 Task: Change the minpoint to percentile.
Action: Mouse moved to (172, 111)
Screenshot: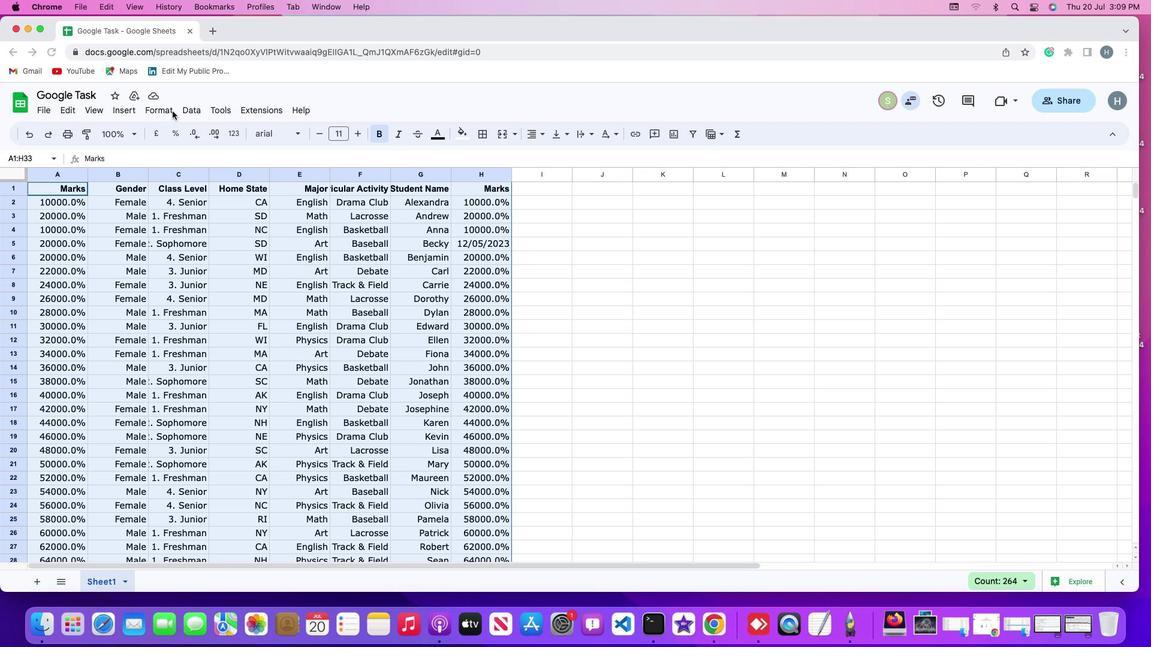 
Action: Mouse pressed left at (172, 111)
Screenshot: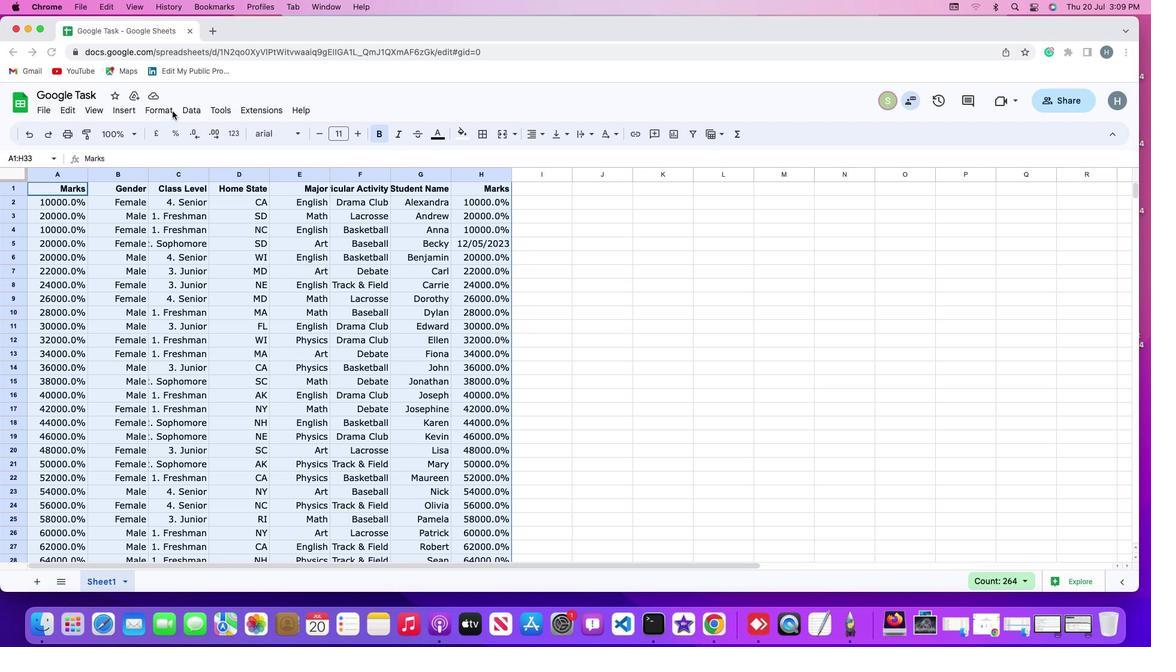 
Action: Mouse moved to (163, 113)
Screenshot: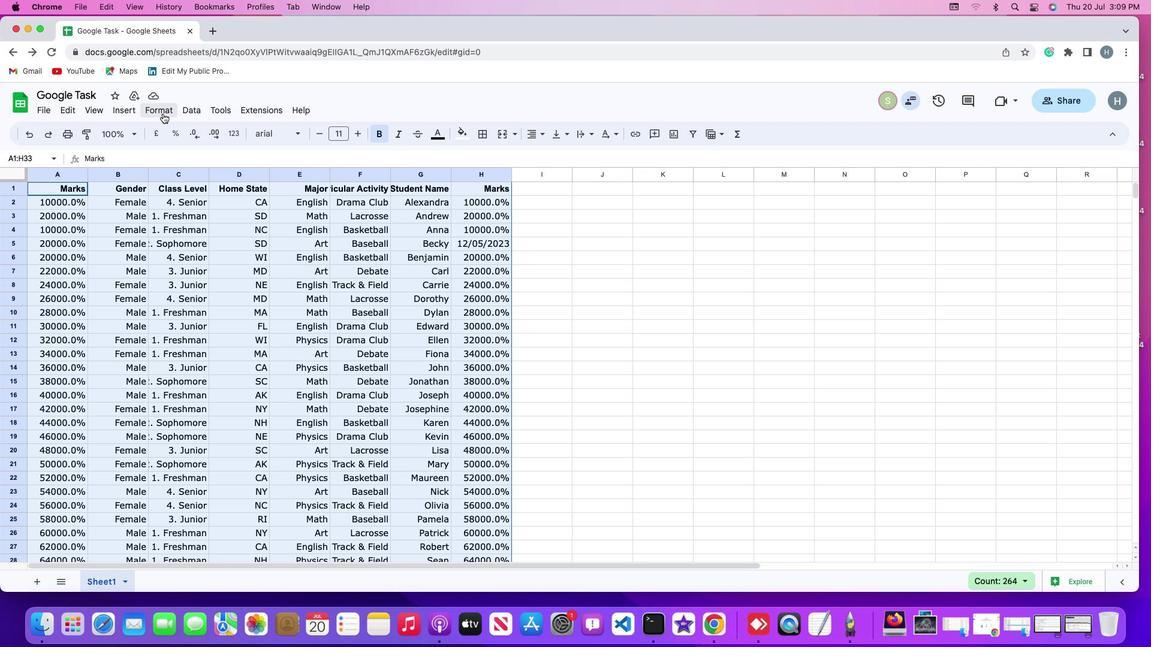 
Action: Mouse pressed left at (163, 113)
Screenshot: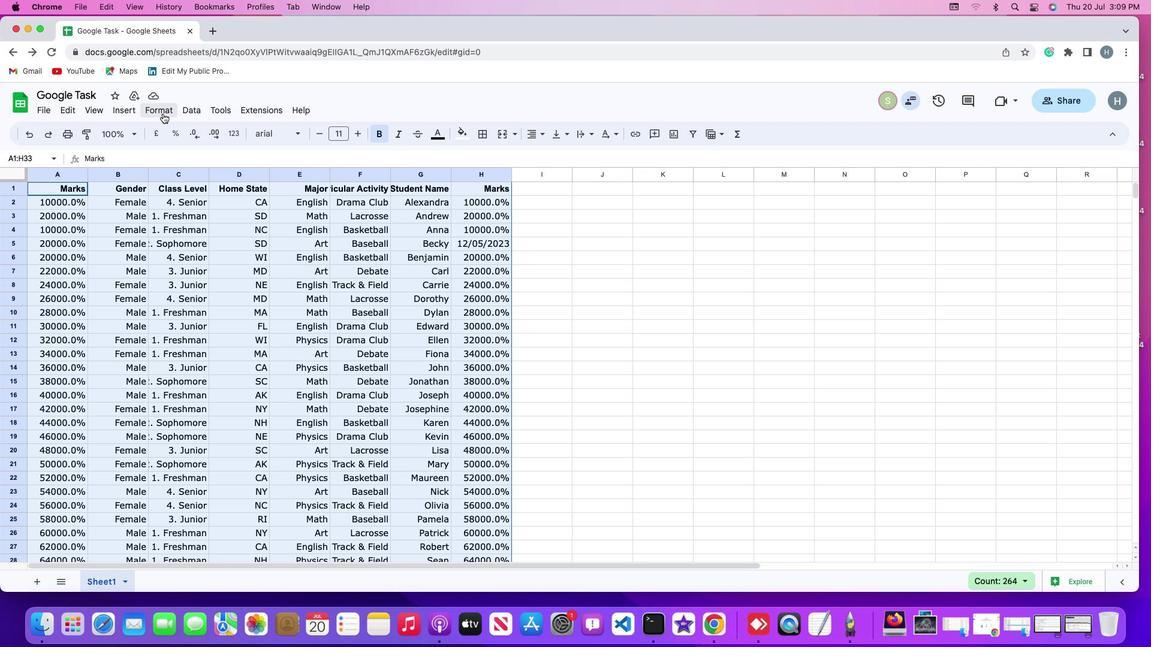
Action: Mouse moved to (175, 313)
Screenshot: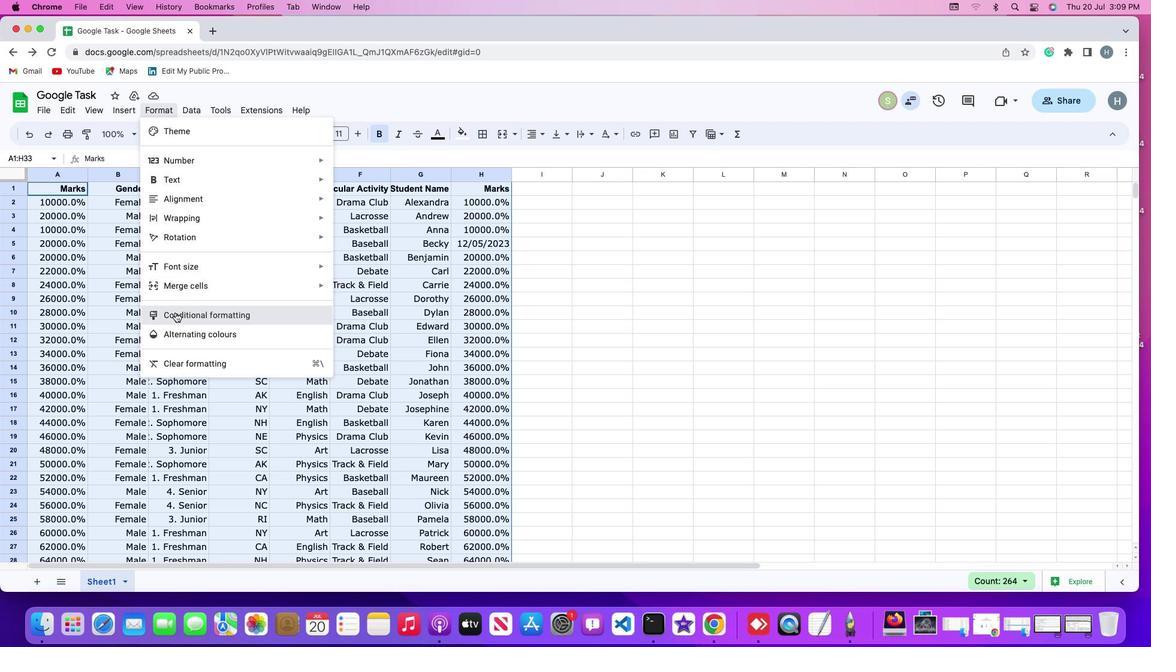 
Action: Mouse pressed left at (175, 313)
Screenshot: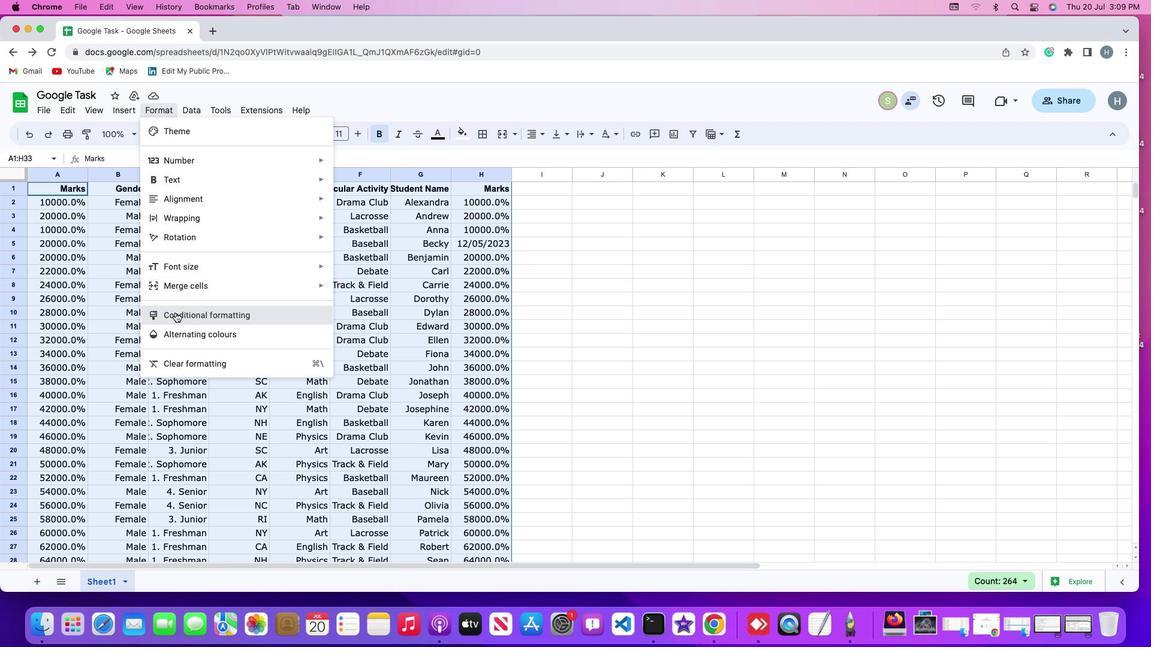 
Action: Mouse moved to (1076, 167)
Screenshot: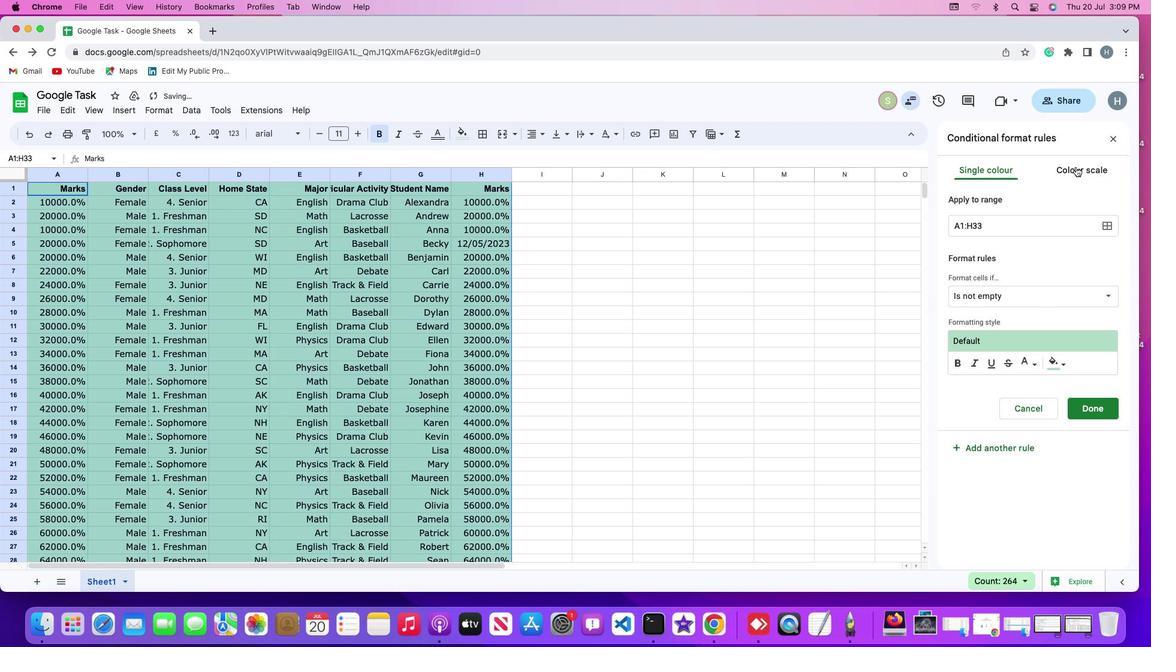 
Action: Mouse pressed left at (1076, 167)
Screenshot: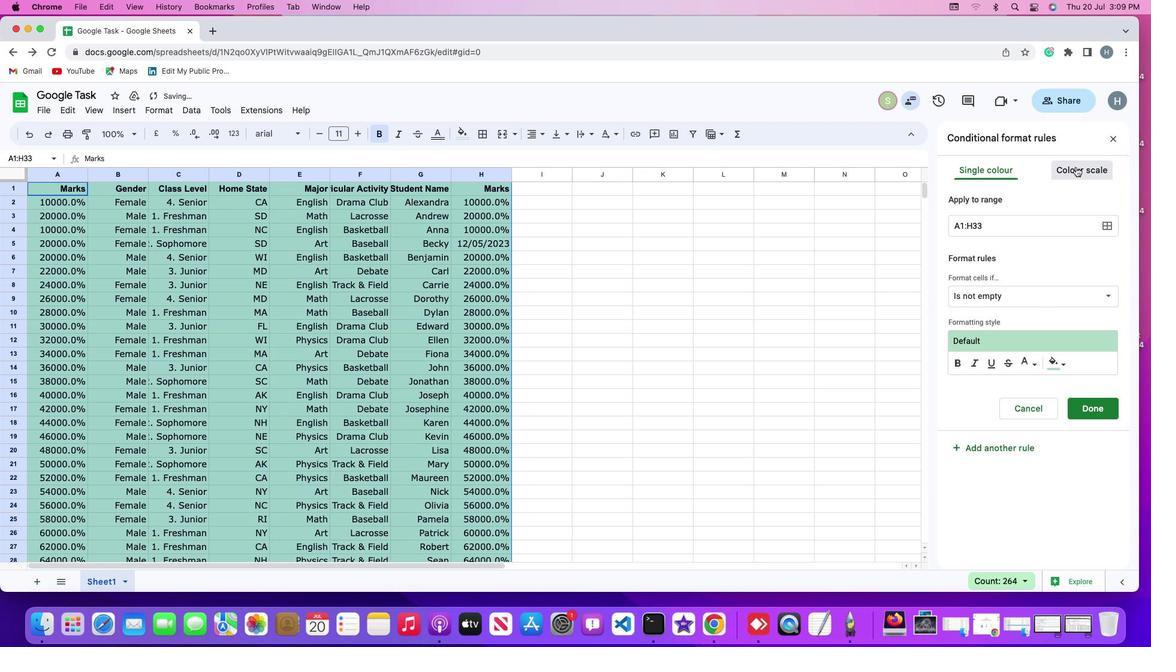 
Action: Mouse moved to (1011, 347)
Screenshot: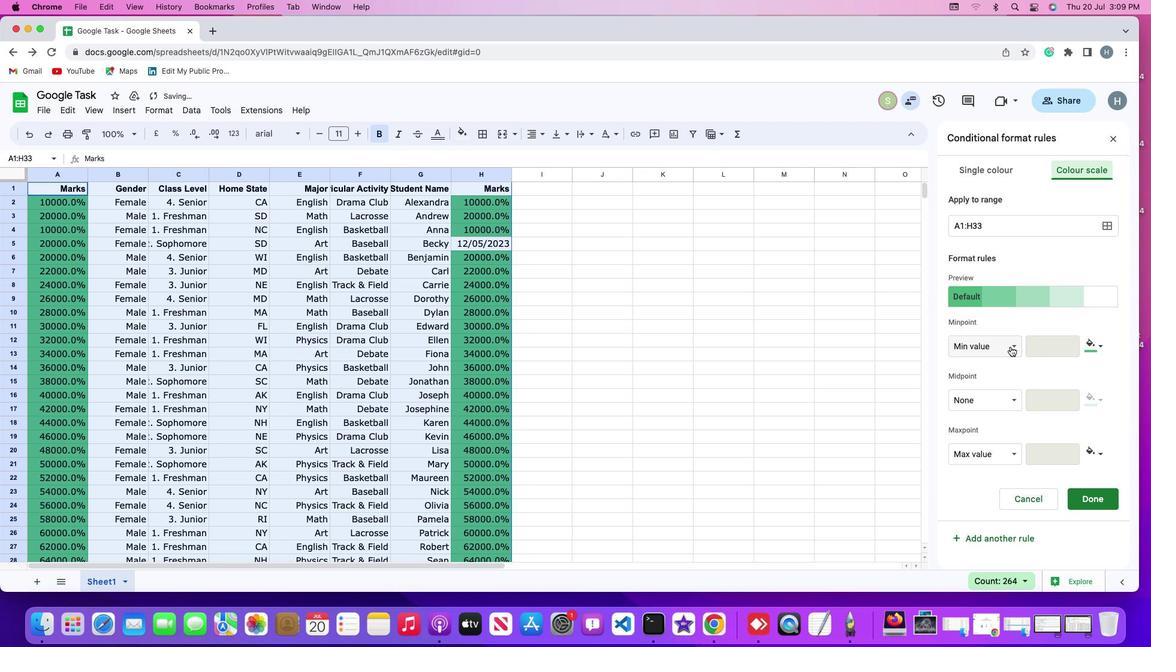 
Action: Mouse pressed left at (1011, 347)
Screenshot: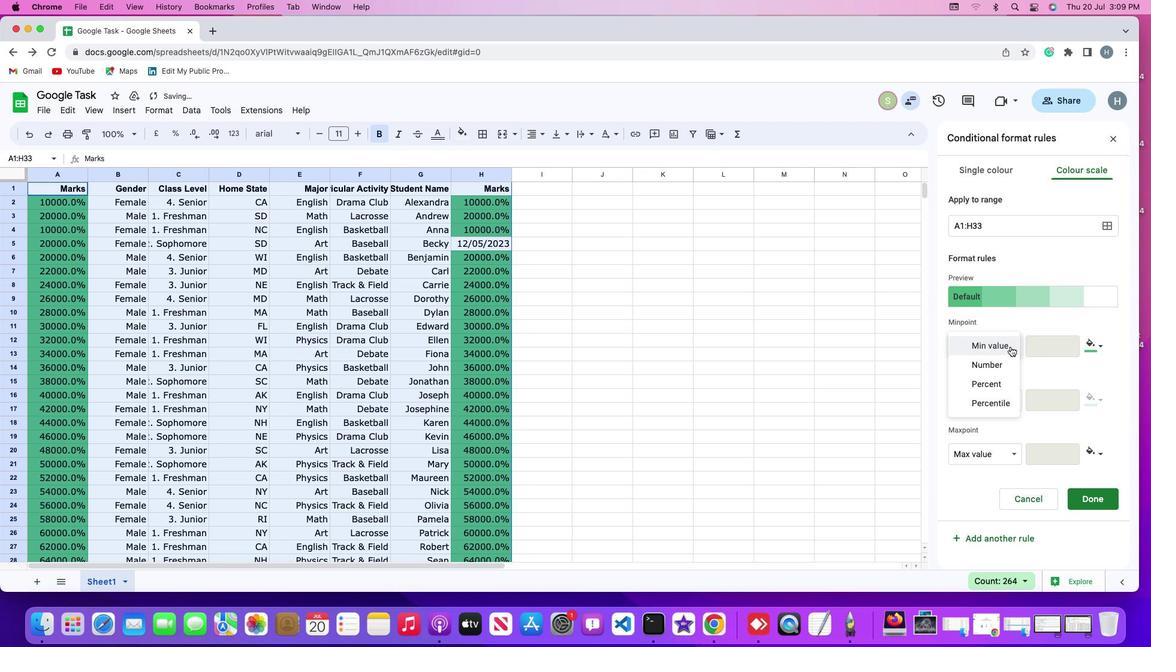 
Action: Mouse moved to (993, 408)
Screenshot: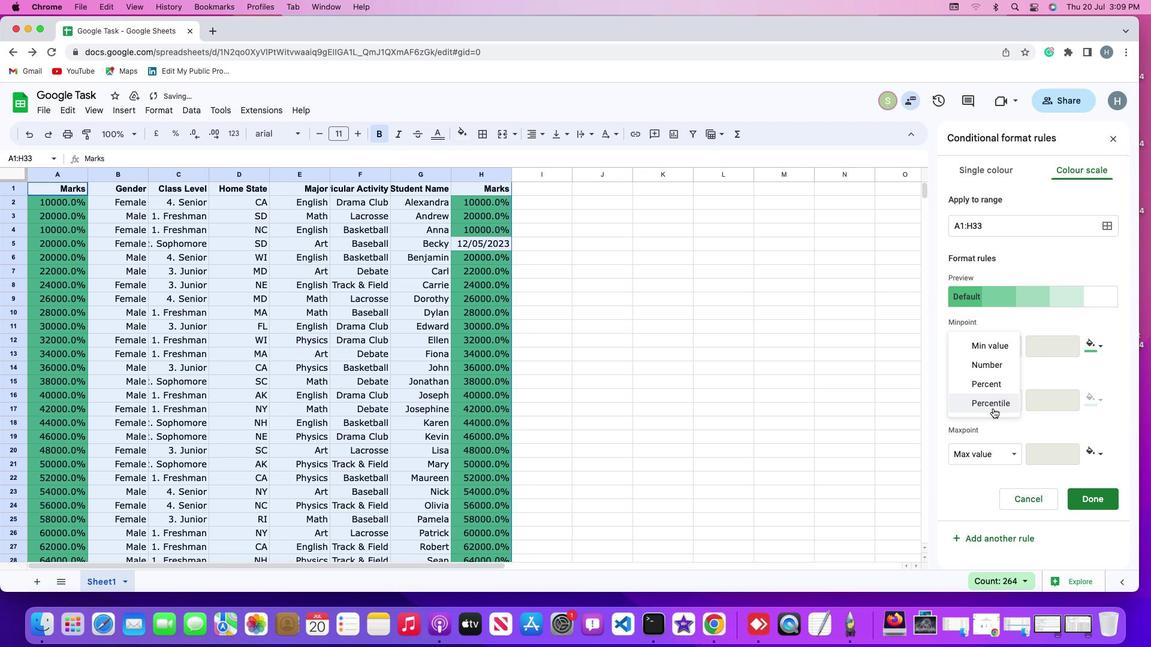 
Action: Mouse pressed left at (993, 408)
Screenshot: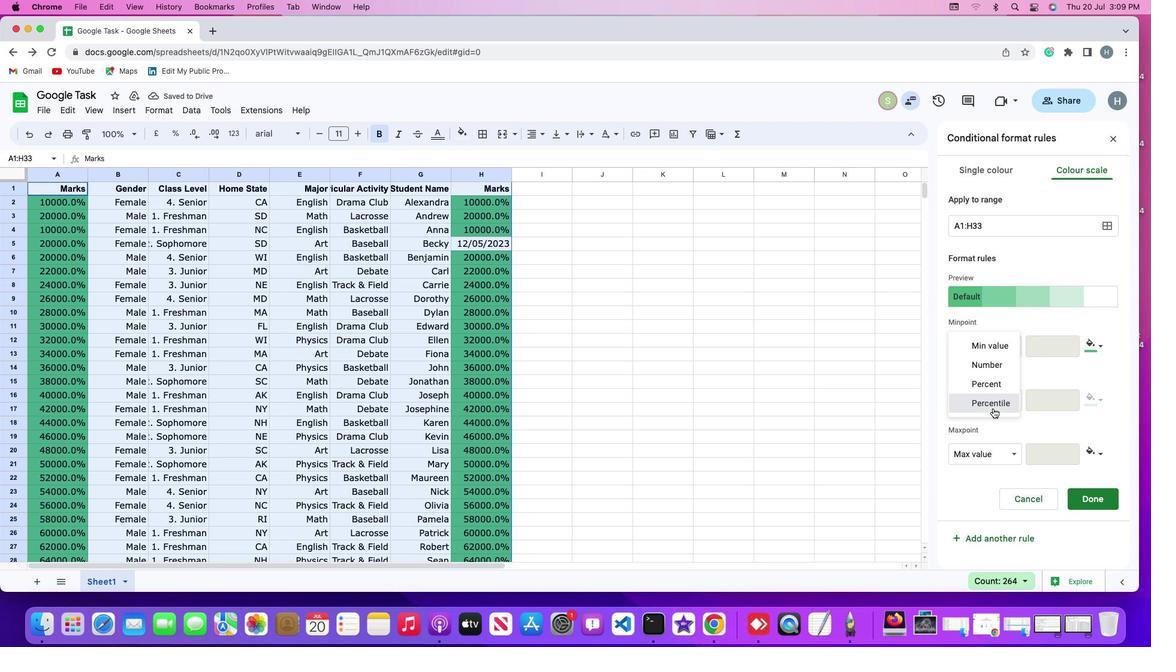 
Action: Mouse moved to (804, 360)
Screenshot: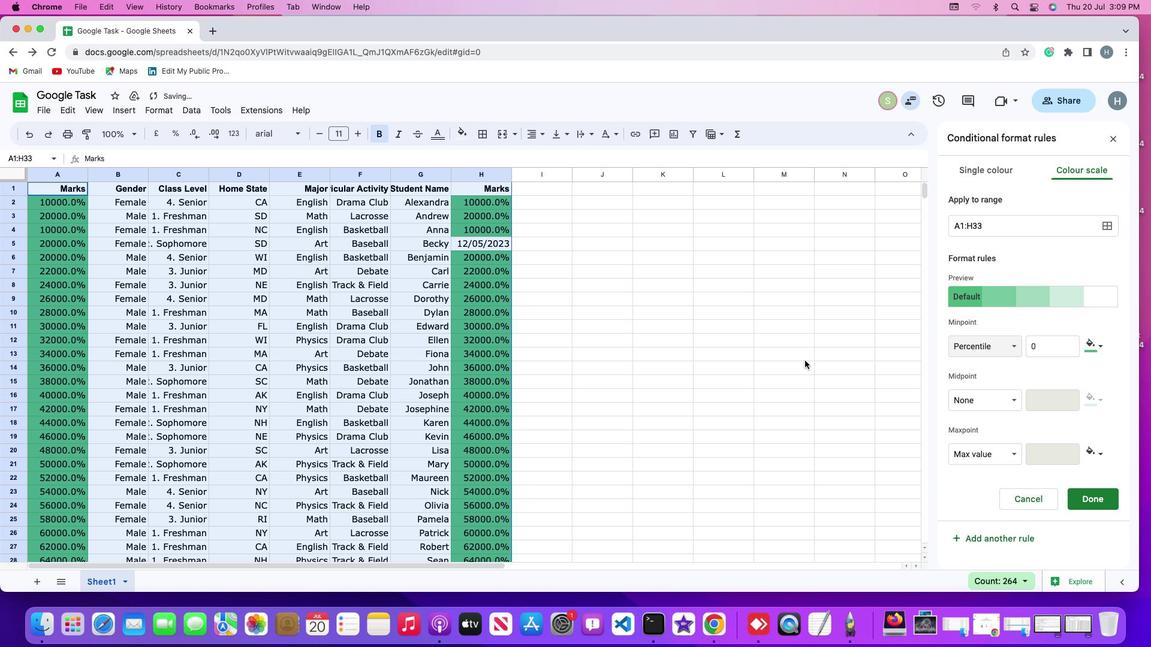 
